 Task: Look for products in the category "Pink Wine" from Gerard Bertrand only.
Action: Mouse moved to (786, 227)
Screenshot: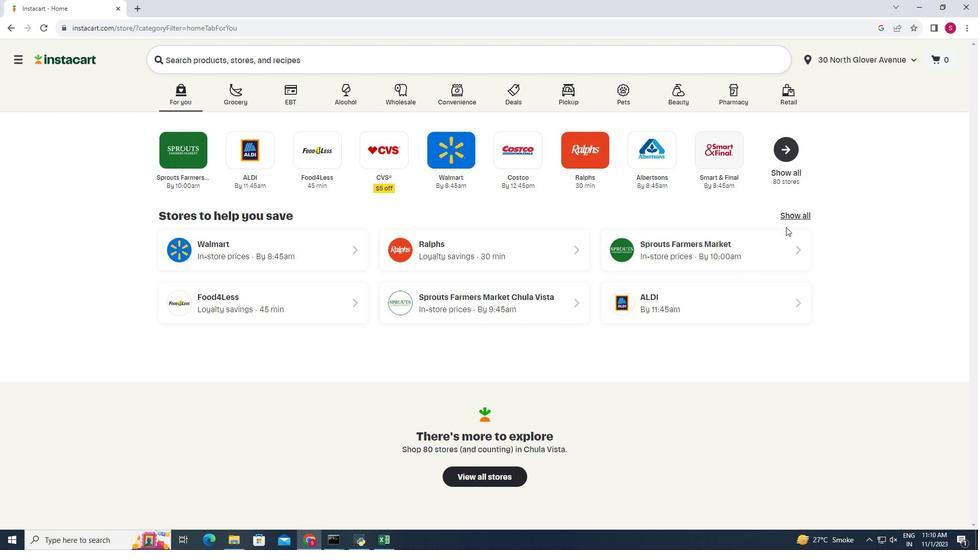 
Action: Mouse pressed left at (786, 227)
Screenshot: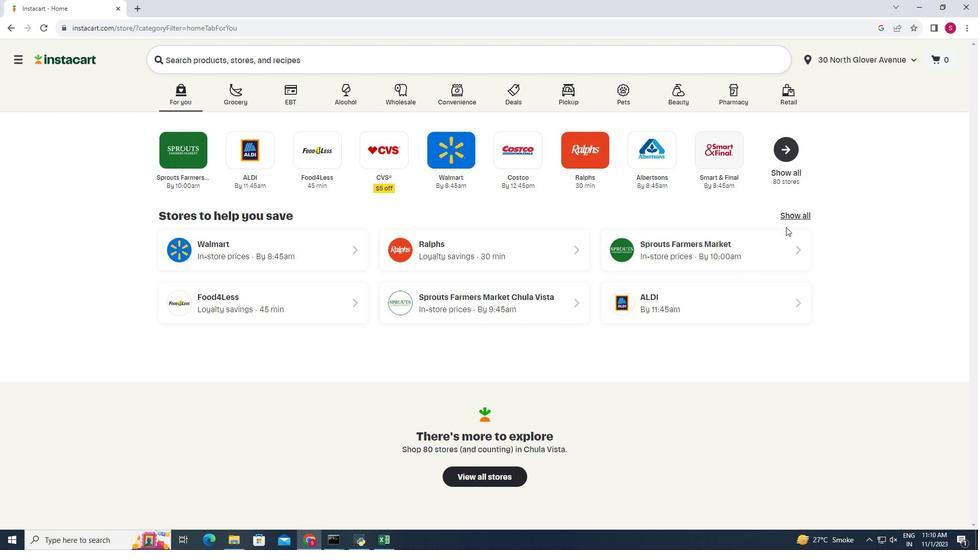 
Action: Mouse moved to (779, 247)
Screenshot: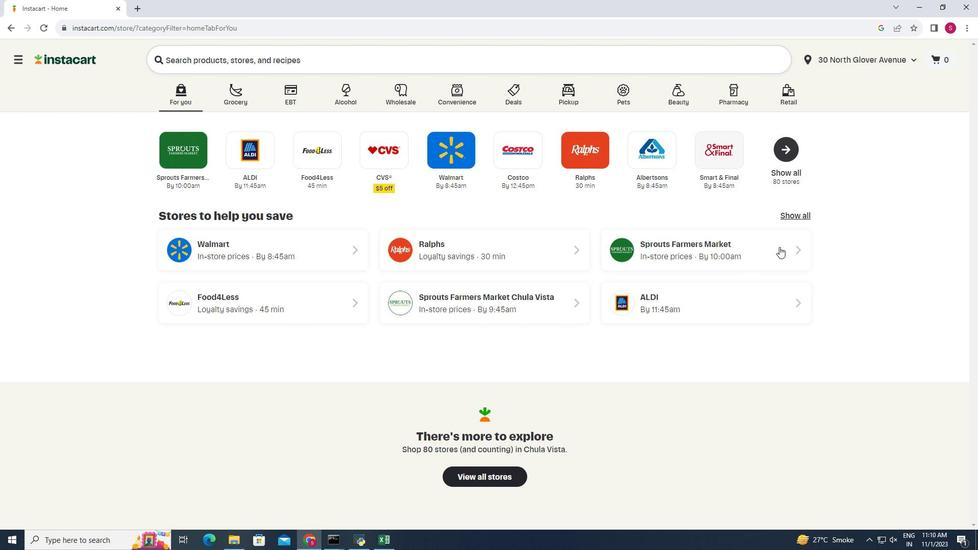
Action: Mouse pressed left at (779, 247)
Screenshot: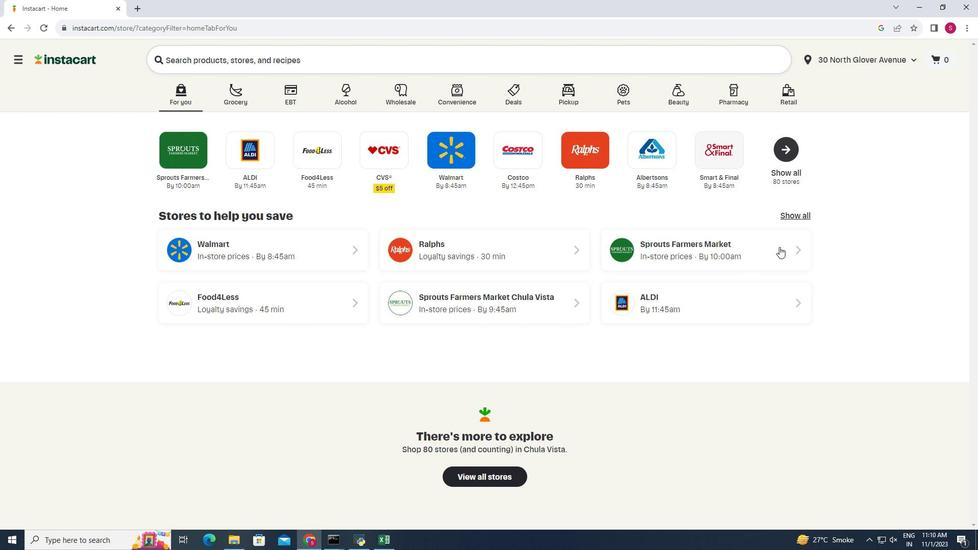
Action: Mouse moved to (30, 487)
Screenshot: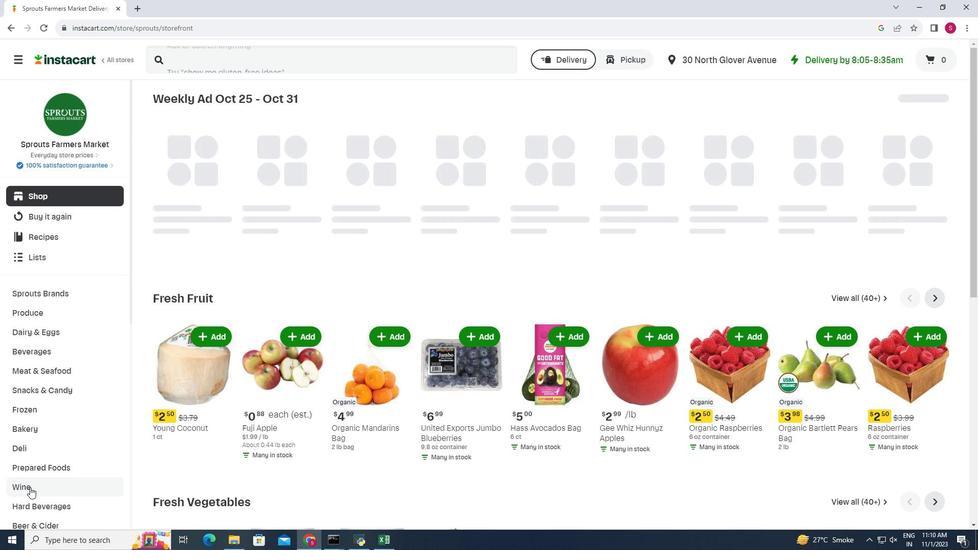 
Action: Mouse pressed left at (30, 487)
Screenshot: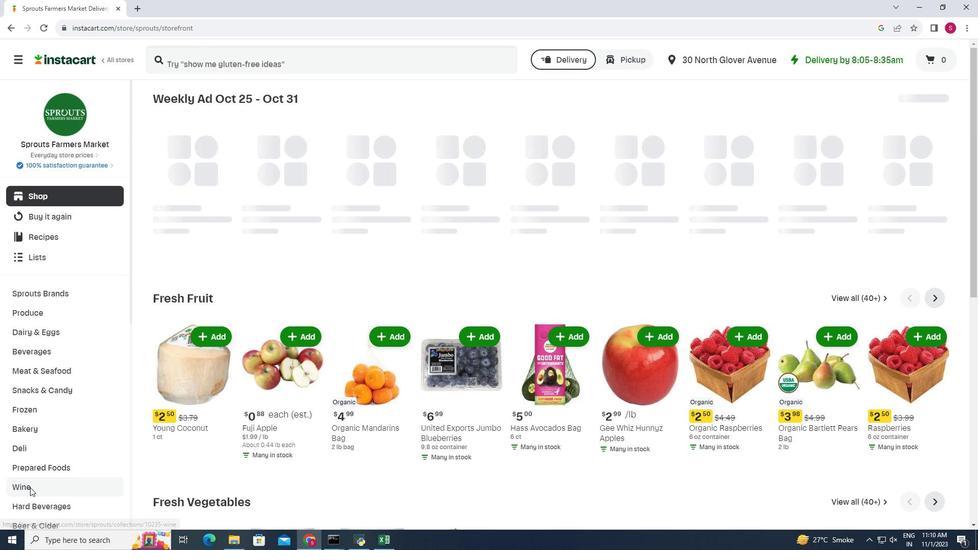 
Action: Mouse moved to (446, 126)
Screenshot: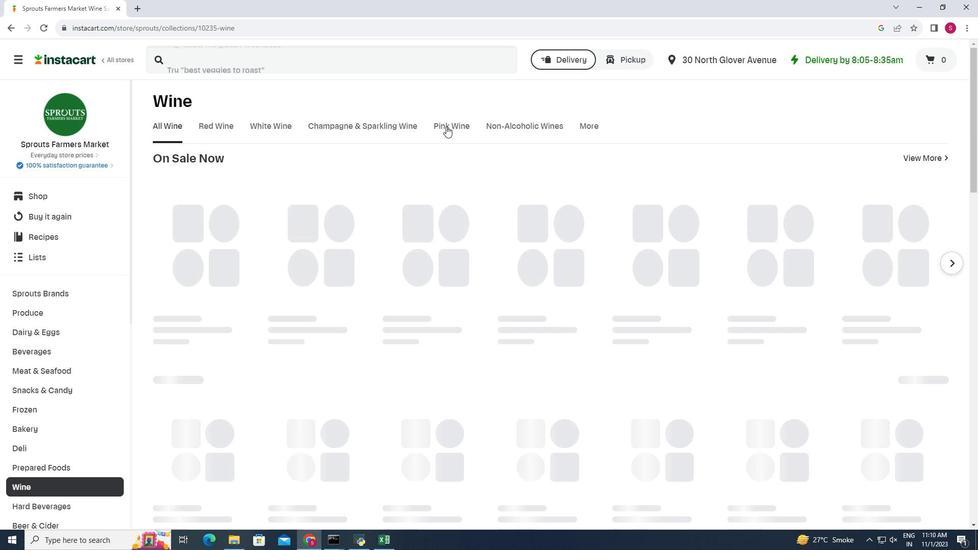 
Action: Mouse pressed left at (446, 126)
Screenshot: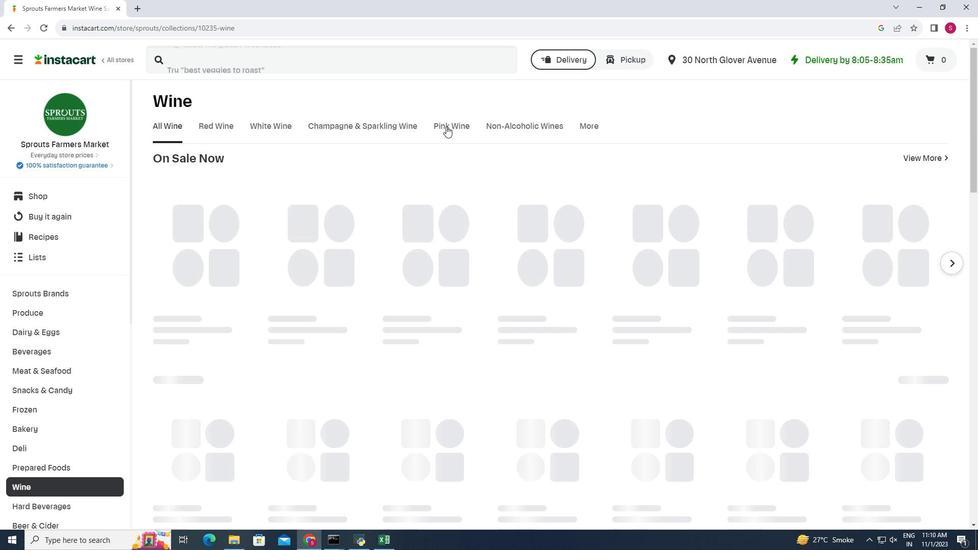 
Action: Mouse moved to (244, 159)
Screenshot: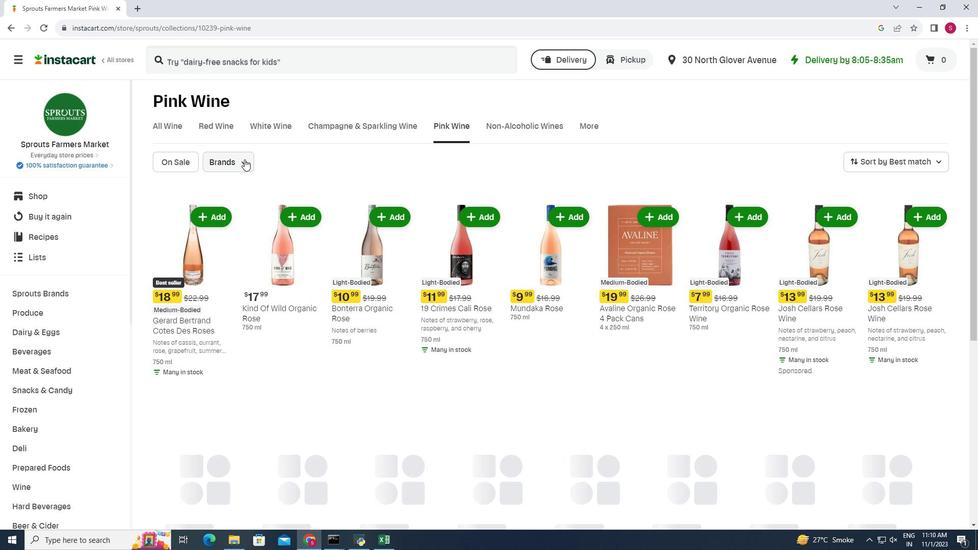 
Action: Mouse pressed left at (244, 159)
Screenshot: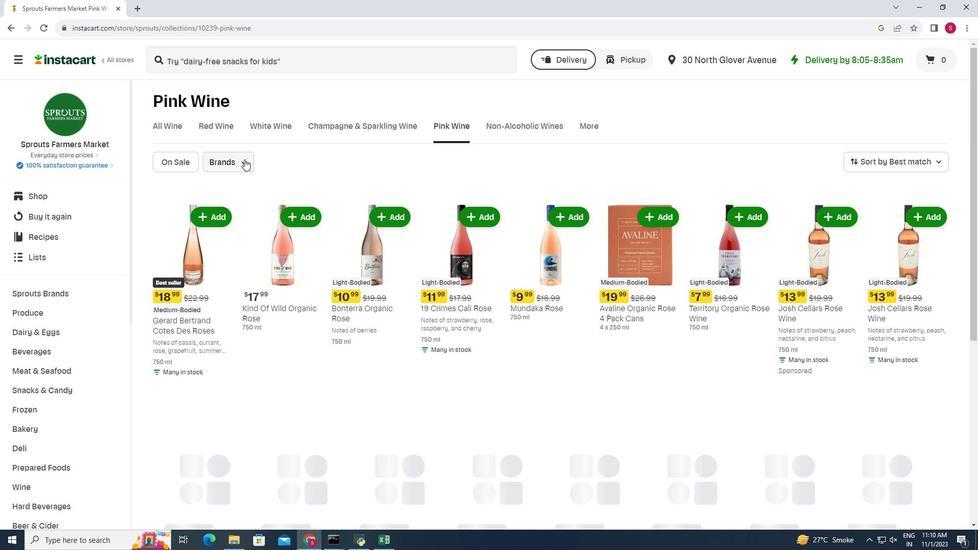
Action: Mouse moved to (290, 224)
Screenshot: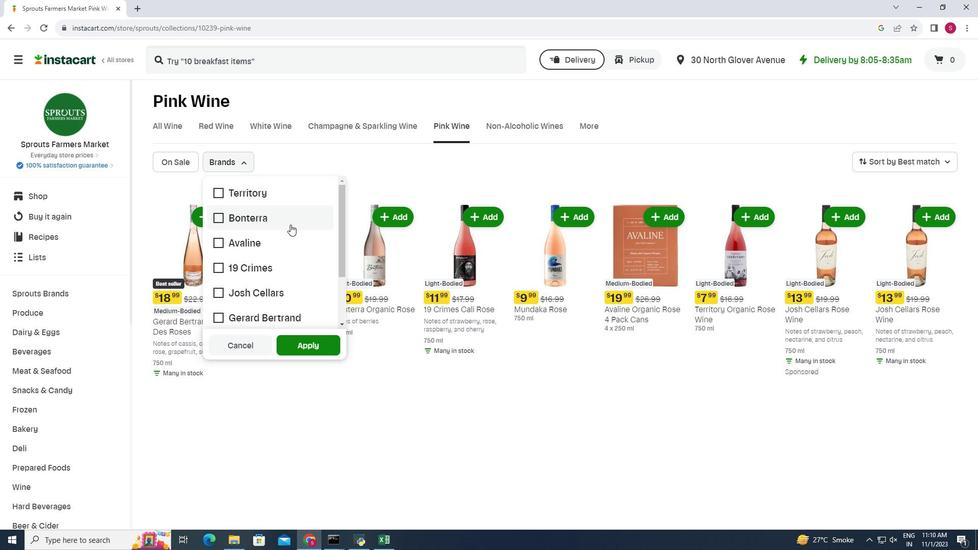 
Action: Mouse scrolled (290, 224) with delta (0, 0)
Screenshot: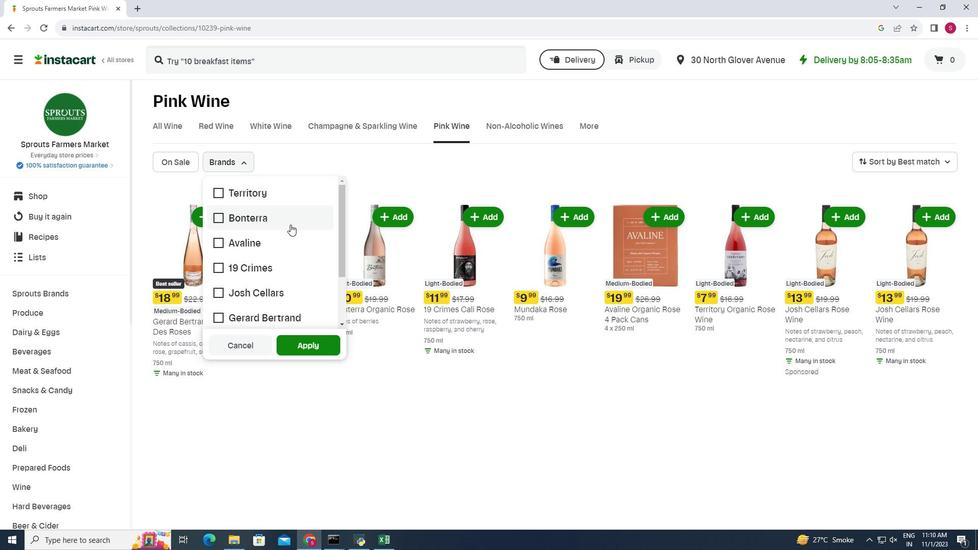 
Action: Mouse moved to (274, 264)
Screenshot: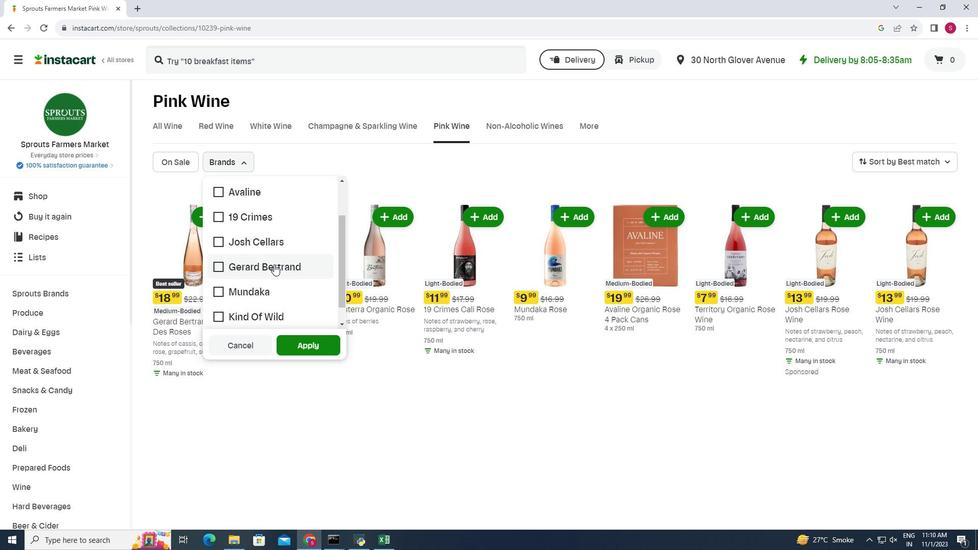 
Action: Mouse pressed left at (274, 264)
Screenshot: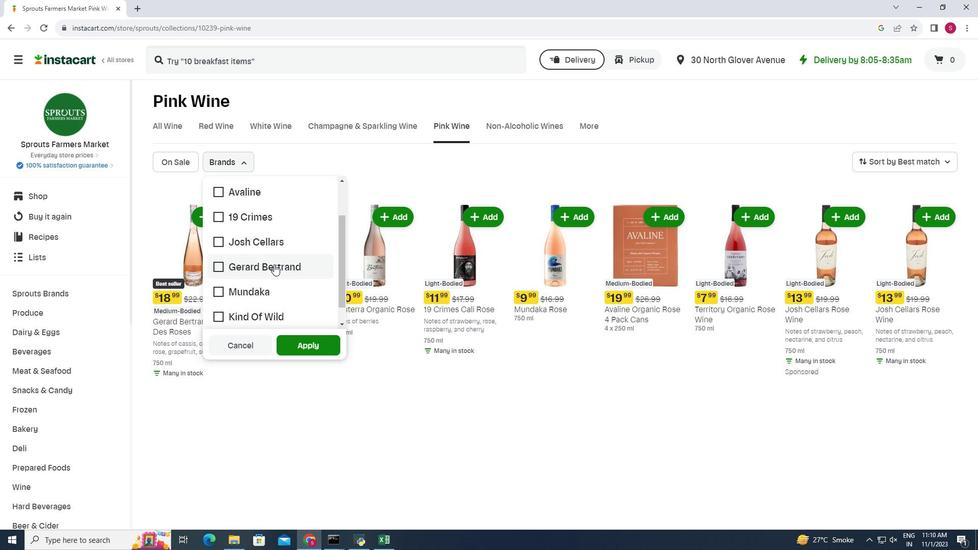 
Action: Mouse moved to (298, 346)
Screenshot: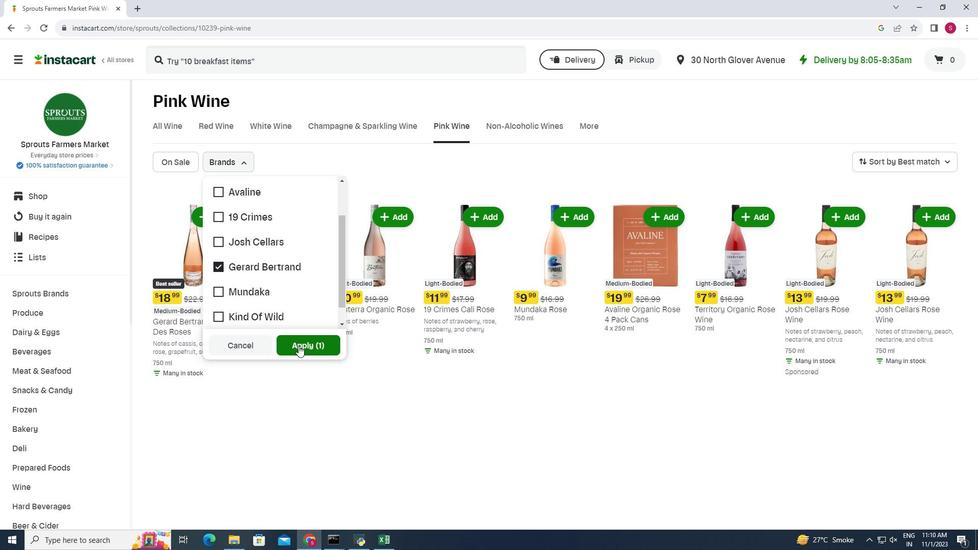 
Action: Mouse pressed left at (298, 346)
Screenshot: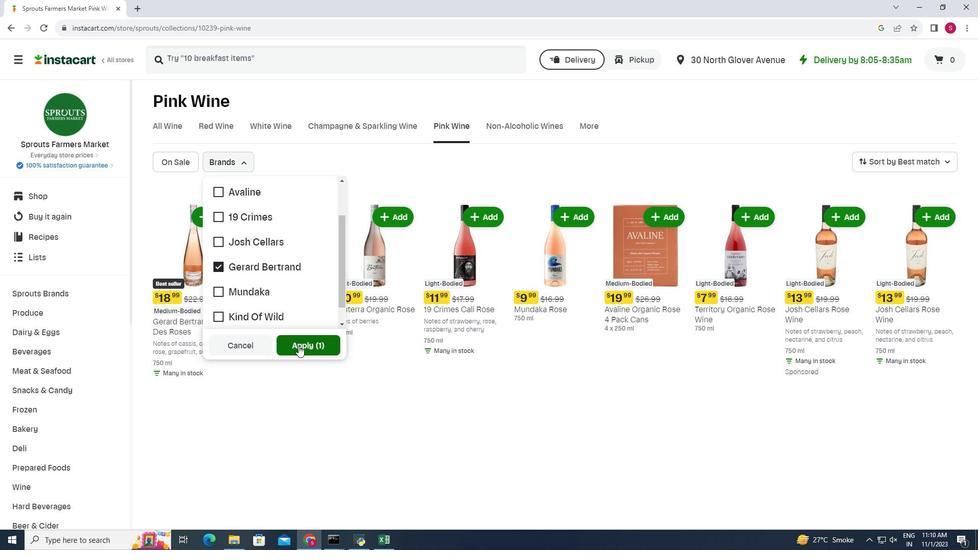 
Action: Mouse moved to (451, 368)
Screenshot: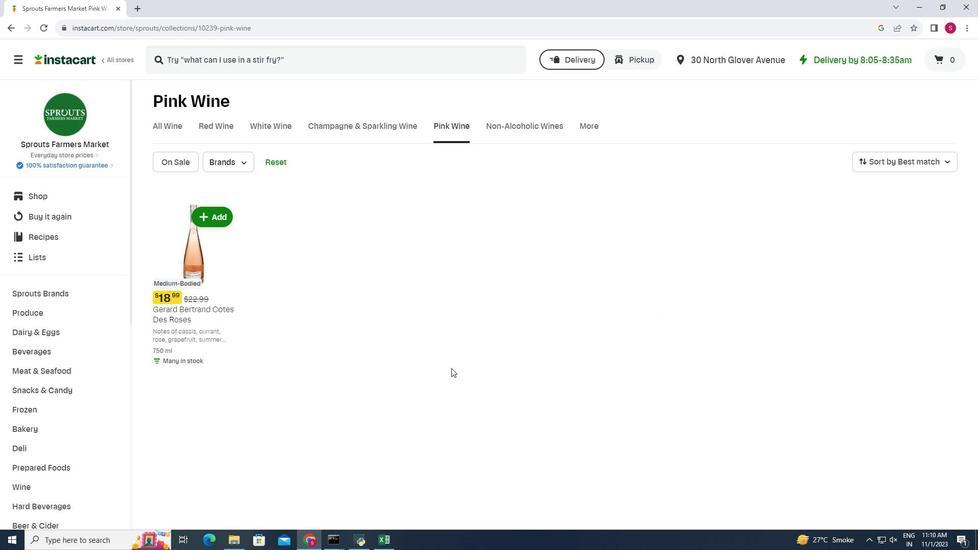 
